 Task: Check the rules for the "Allies" expansion.
Action: Mouse moved to (957, 631)
Screenshot: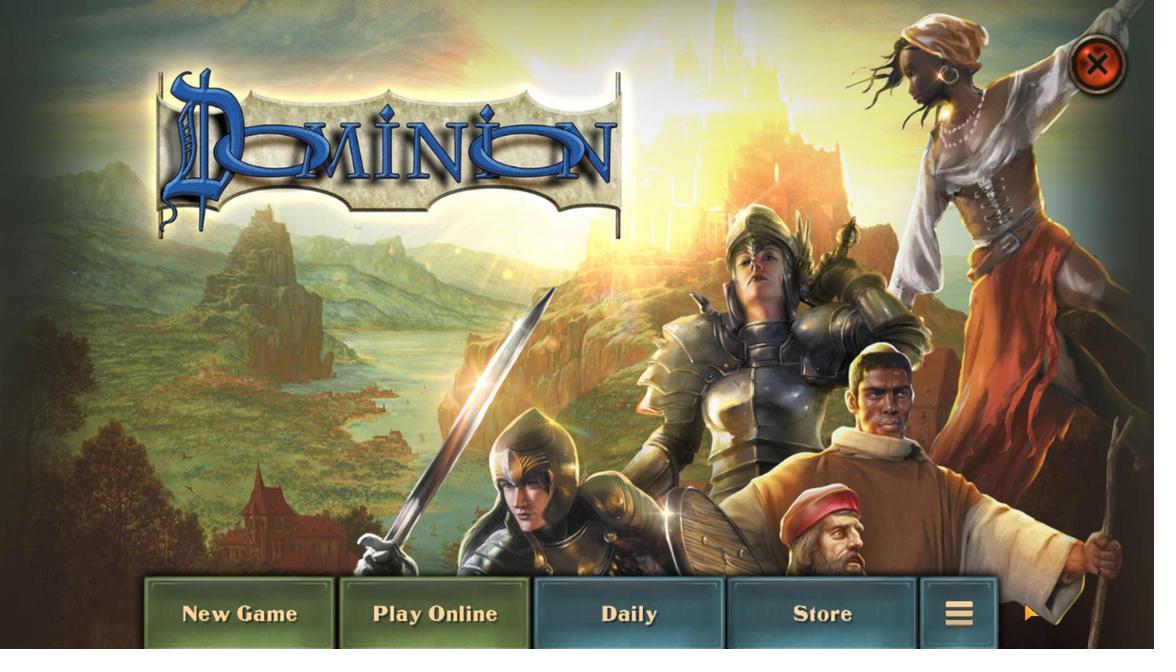 
Action: Mouse pressed left at (957, 631)
Screenshot: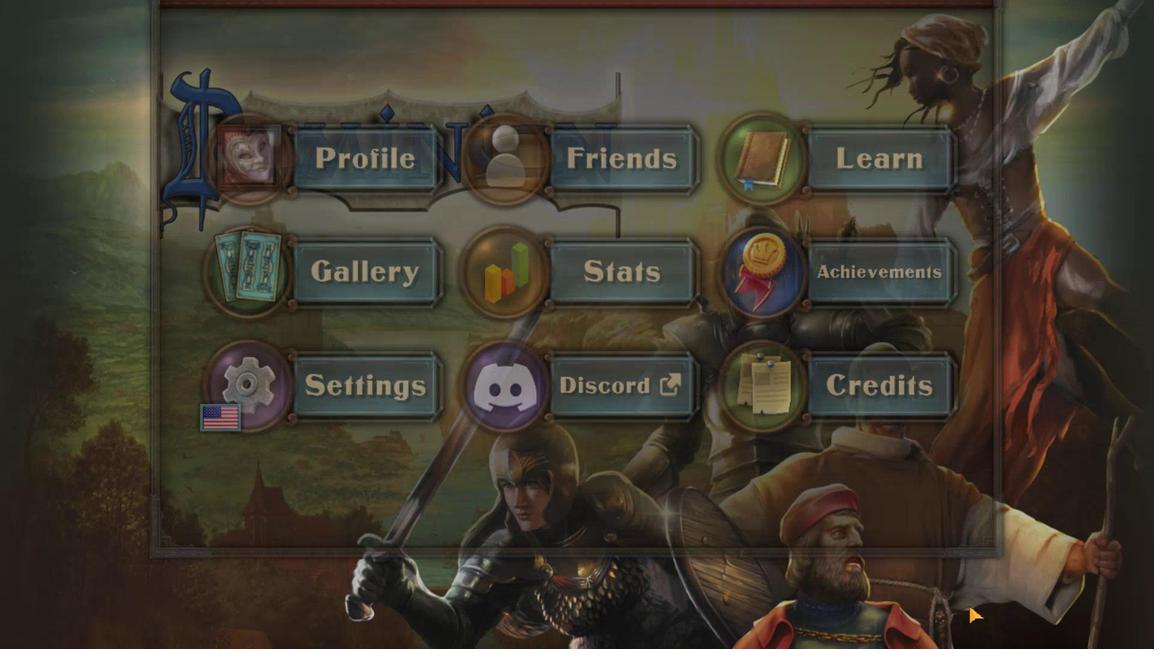
Action: Mouse moved to (871, 138)
Screenshot: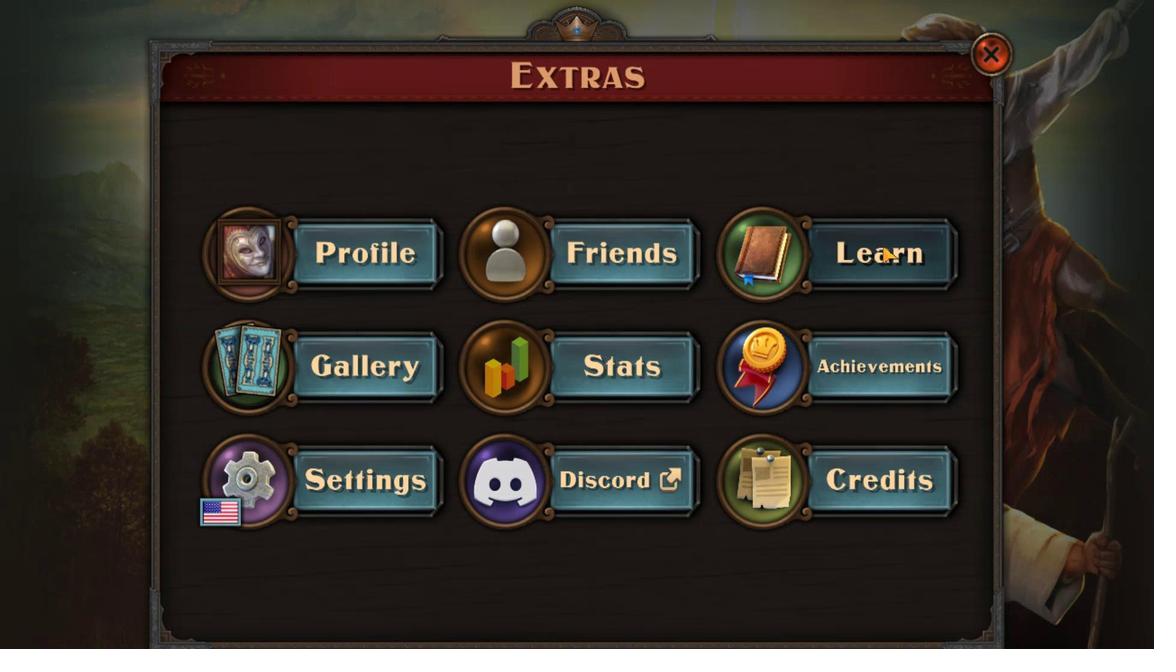
Action: Mouse pressed left at (871, 138)
Screenshot: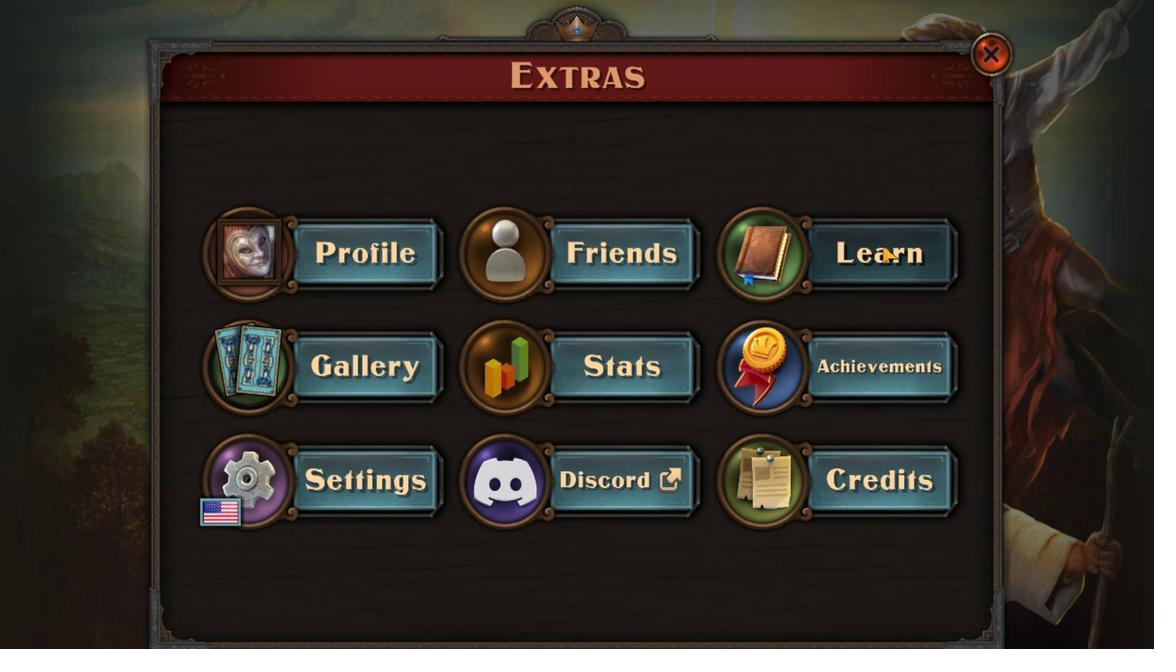 
Action: Mouse moved to (587, 333)
Screenshot: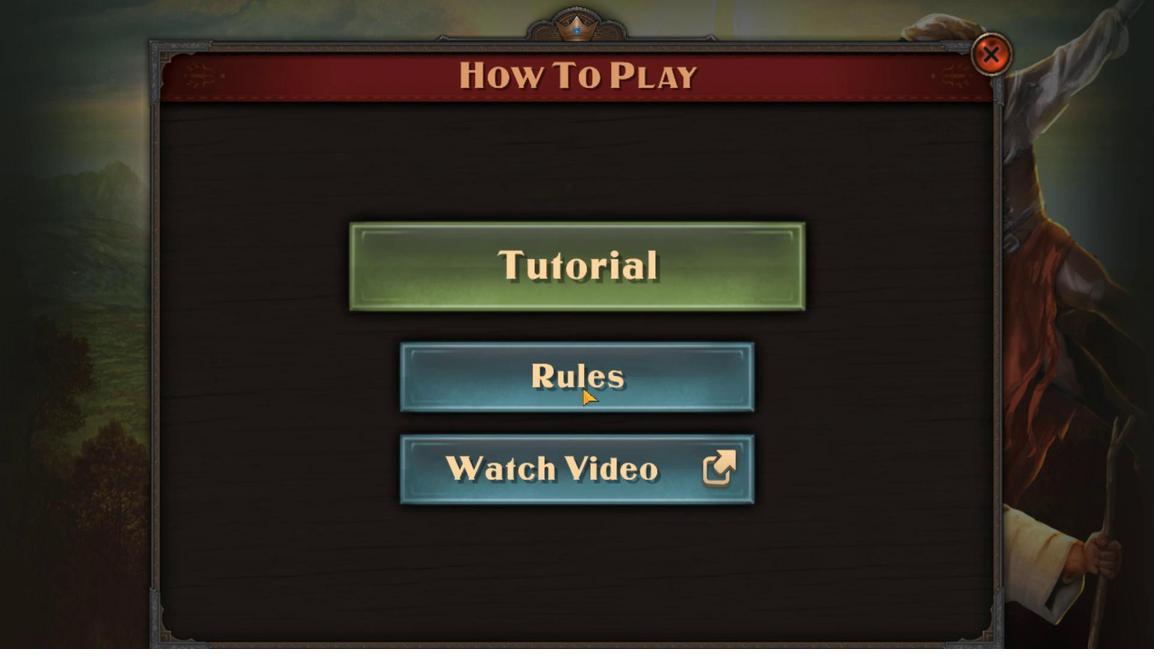 
Action: Mouse pressed left at (587, 333)
Screenshot: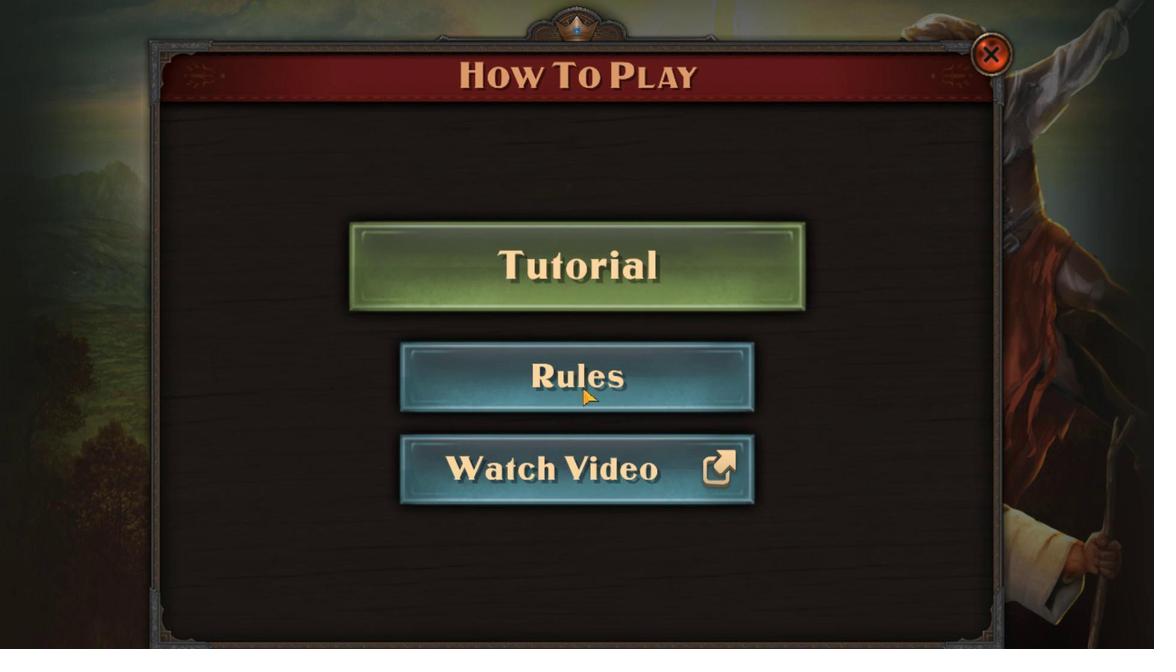 
Action: Mouse moved to (581, 397)
Screenshot: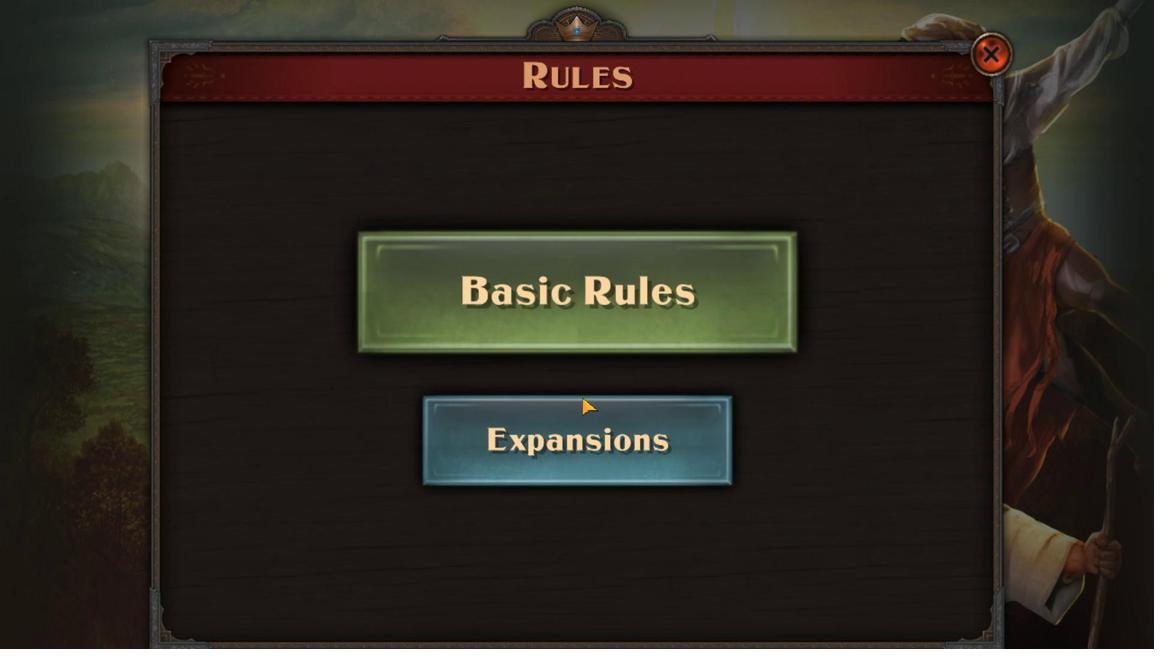 
Action: Mouse pressed left at (581, 397)
Screenshot: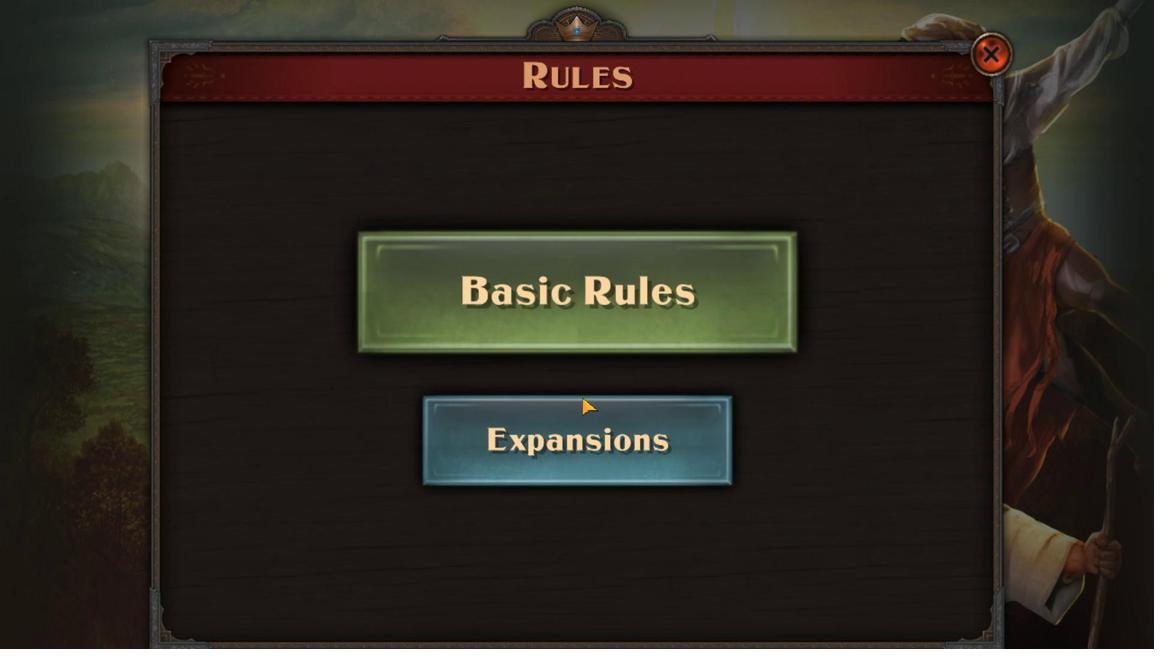 
Action: Mouse moved to (705, 533)
Screenshot: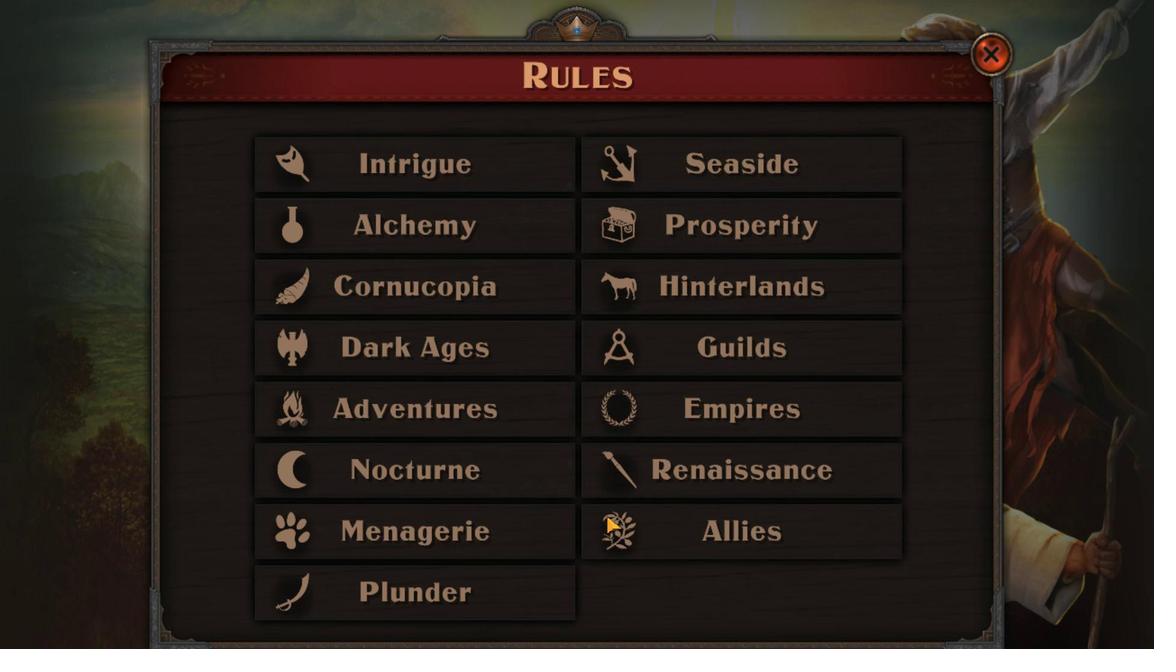 
Action: Mouse pressed left at (705, 533)
Screenshot: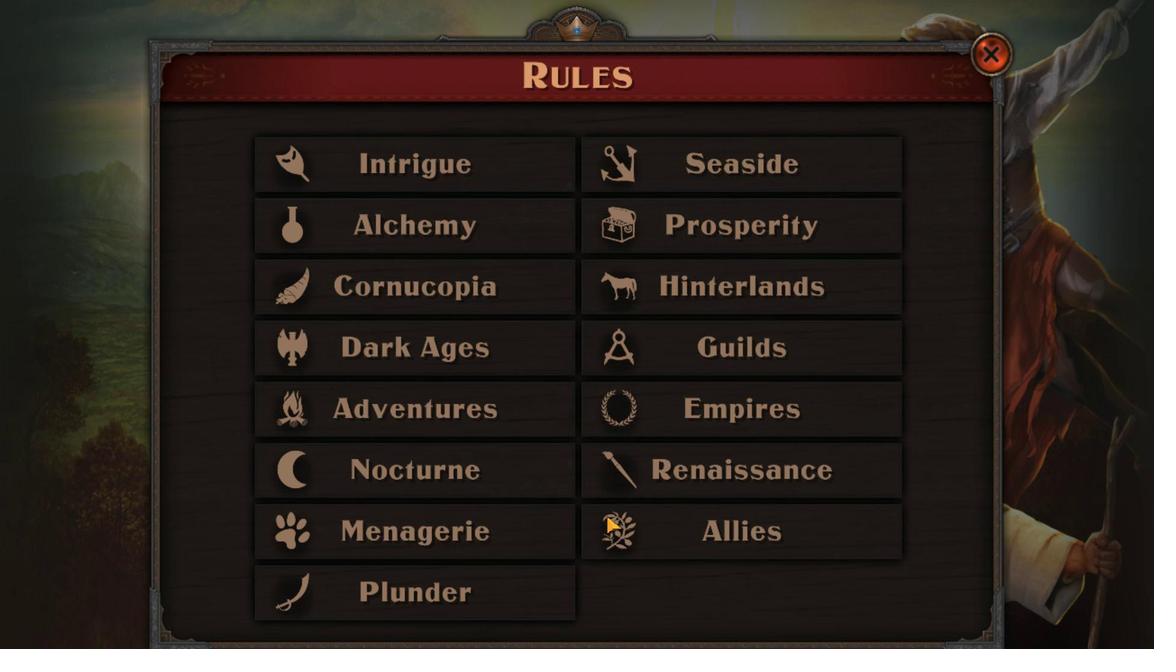 
Action: Mouse moved to (694, 358)
Screenshot: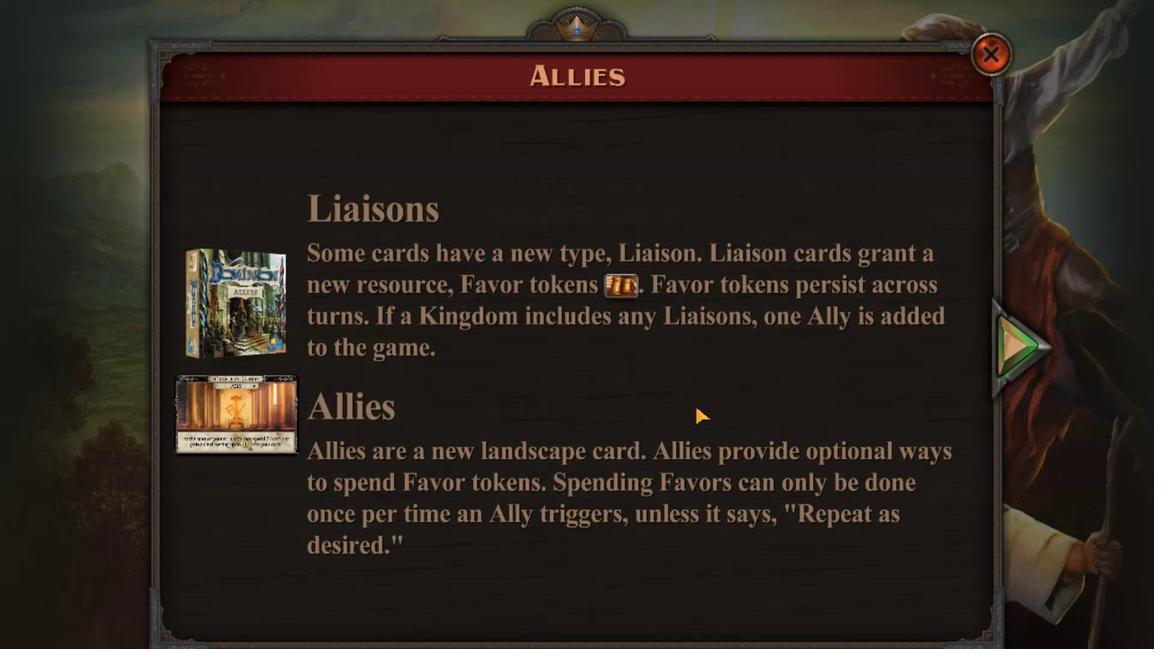 
